 Task: Add a condition where "Priority Greater than Low" in recently solved tickets.
Action: Mouse moved to (168, 384)
Screenshot: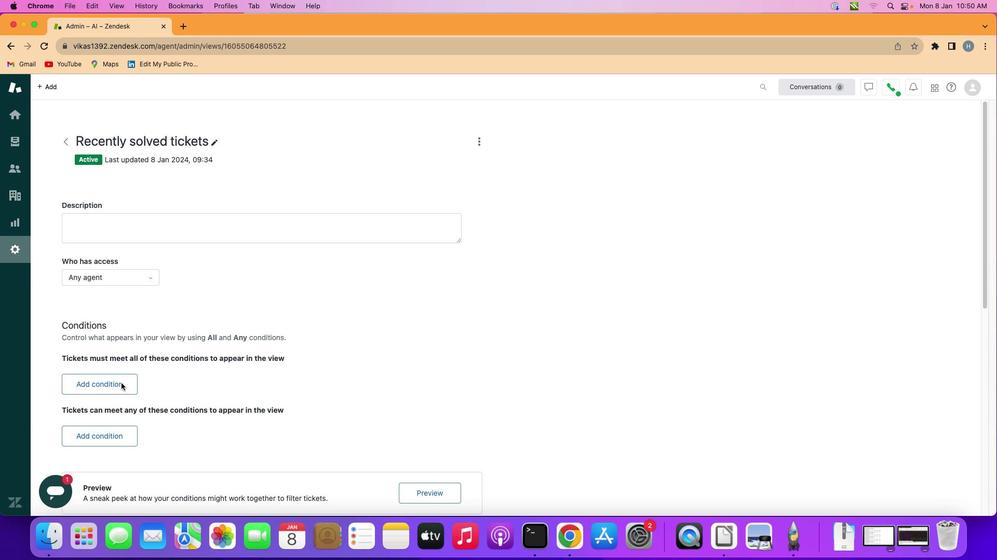 
Action: Mouse pressed left at (168, 384)
Screenshot: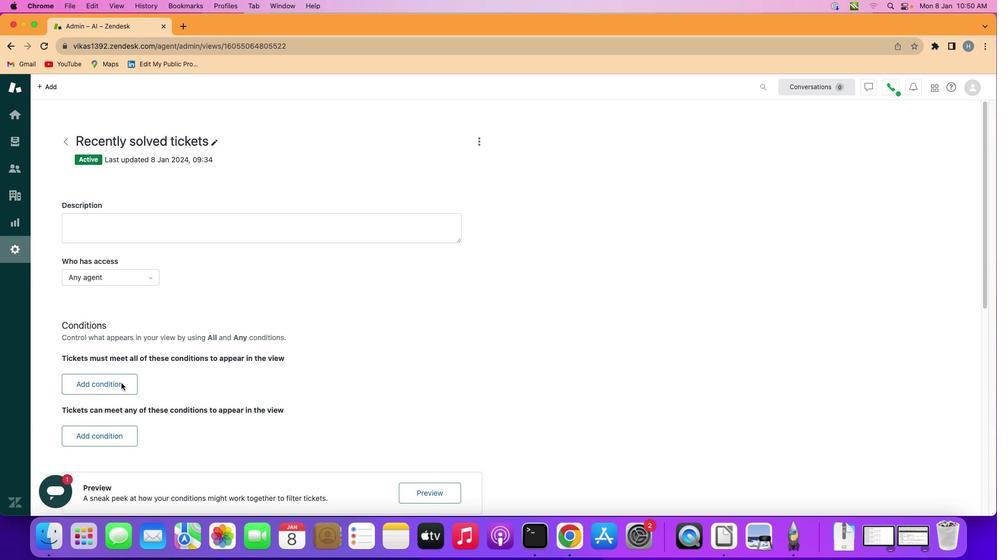 
Action: Mouse moved to (174, 384)
Screenshot: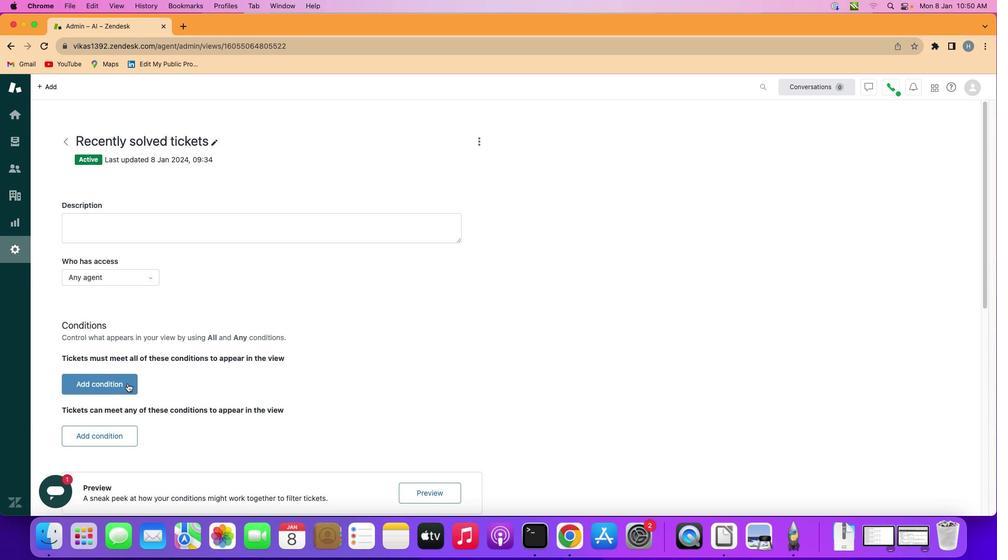 
Action: Mouse pressed left at (174, 384)
Screenshot: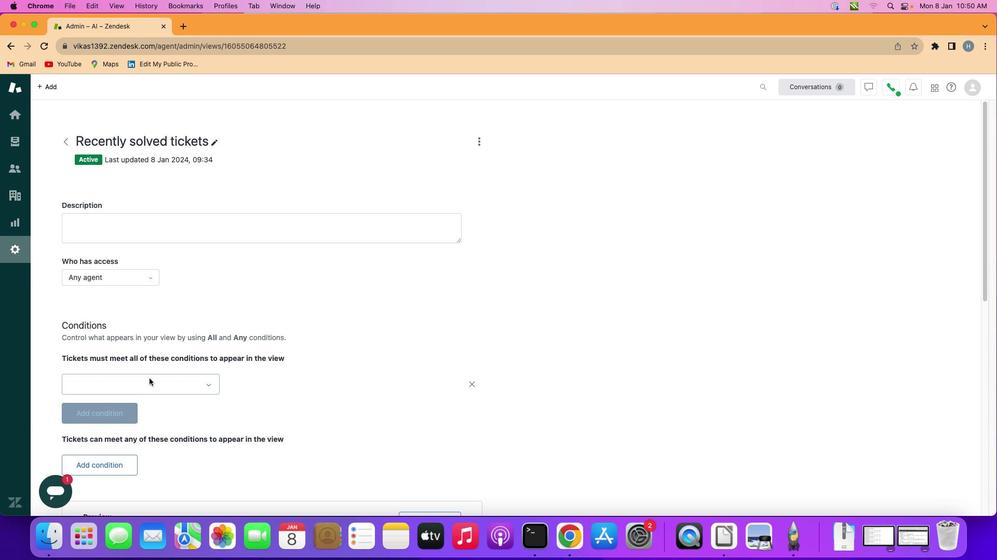 
Action: Mouse moved to (215, 384)
Screenshot: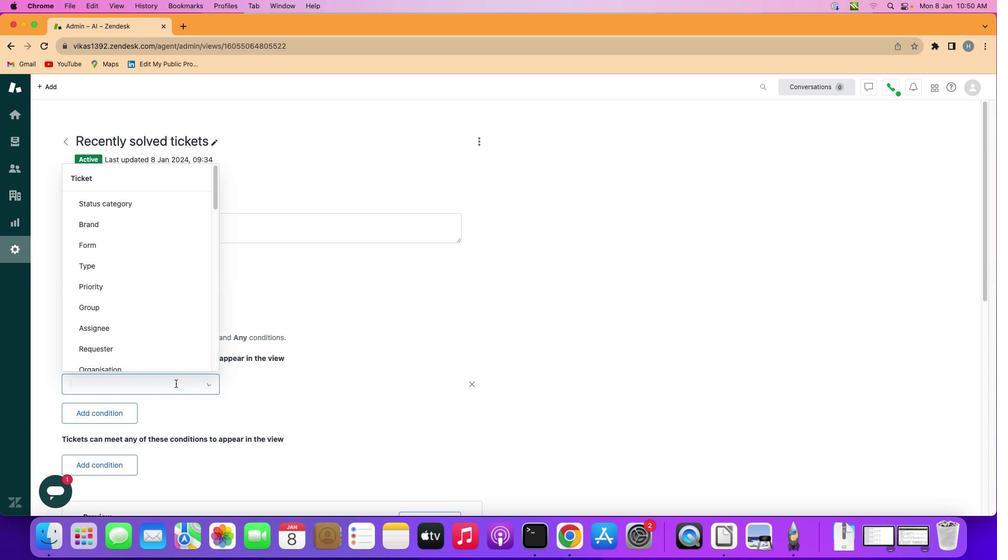 
Action: Mouse pressed left at (215, 384)
Screenshot: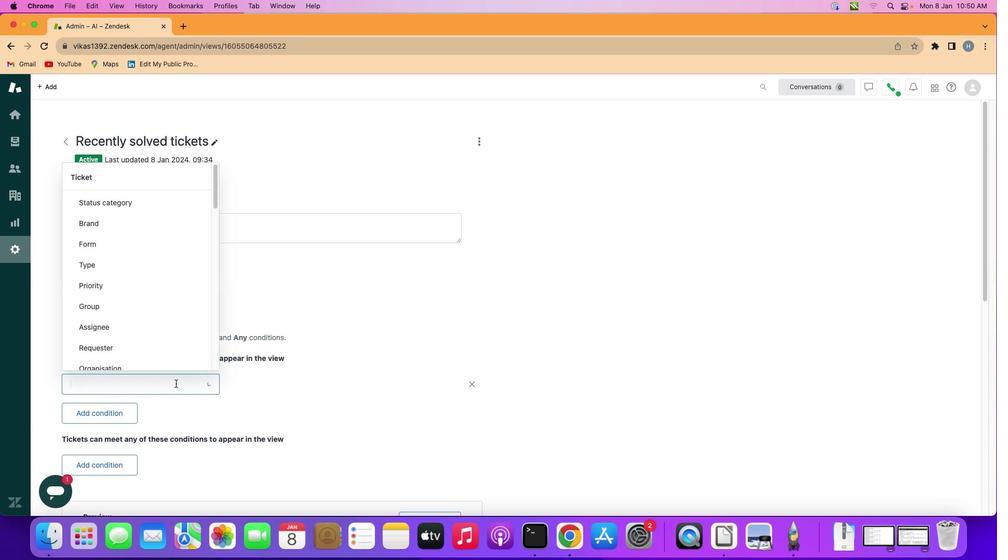 
Action: Mouse moved to (224, 372)
Screenshot: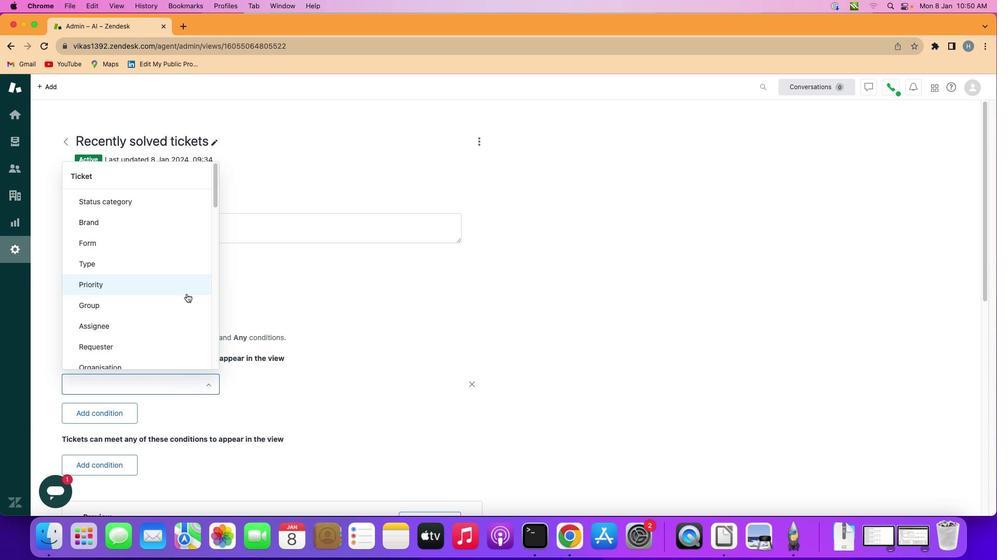 
Action: Mouse pressed left at (224, 372)
Screenshot: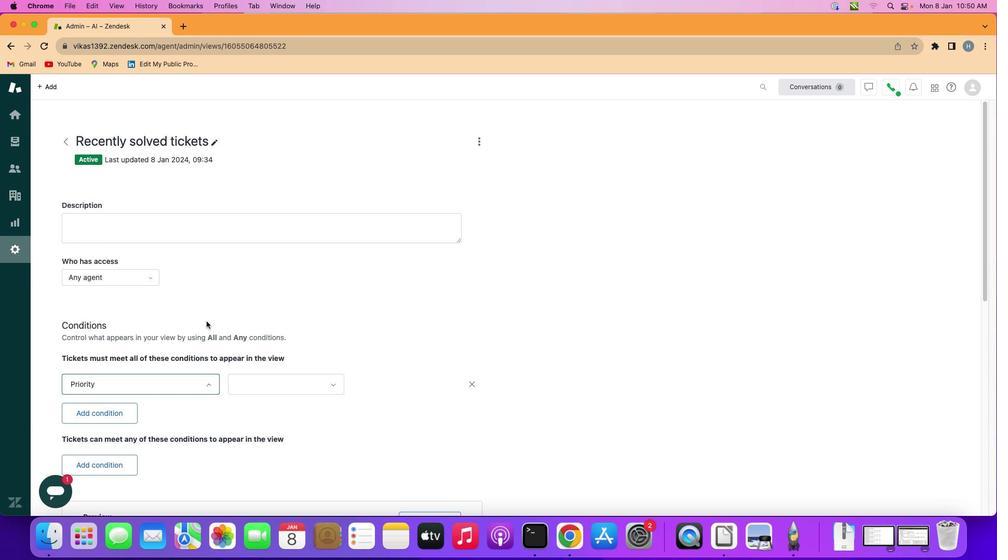 
Action: Mouse moved to (302, 384)
Screenshot: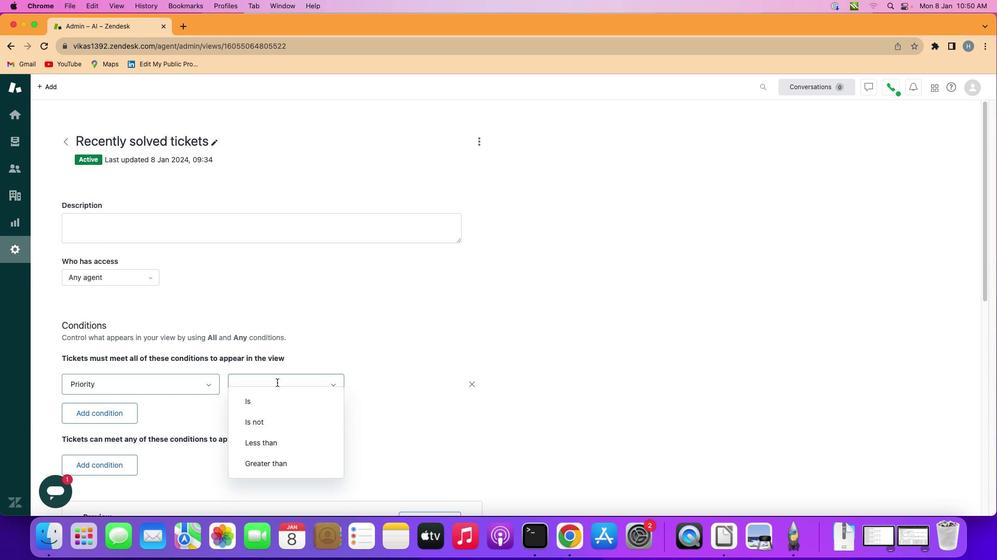 
Action: Mouse pressed left at (302, 384)
Screenshot: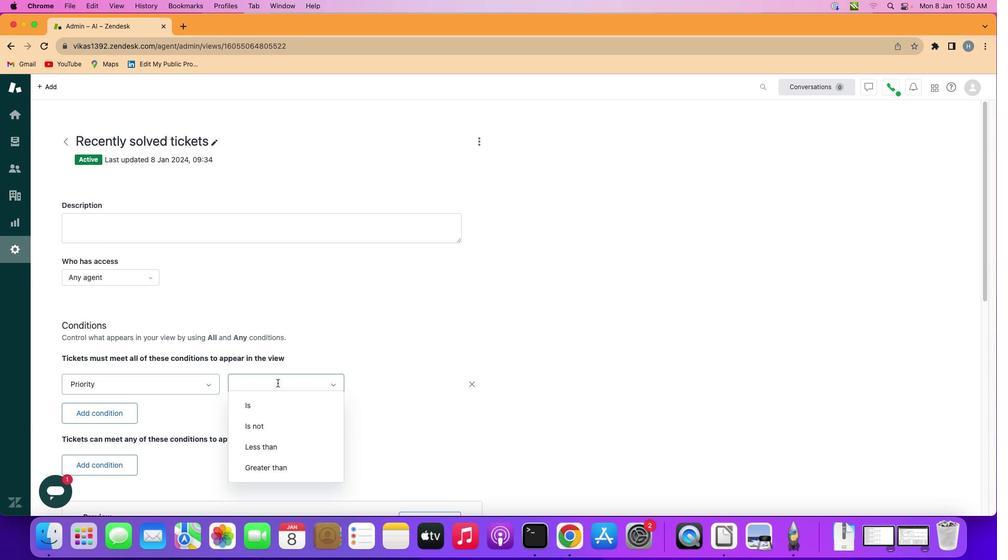 
Action: Mouse moved to (313, 396)
Screenshot: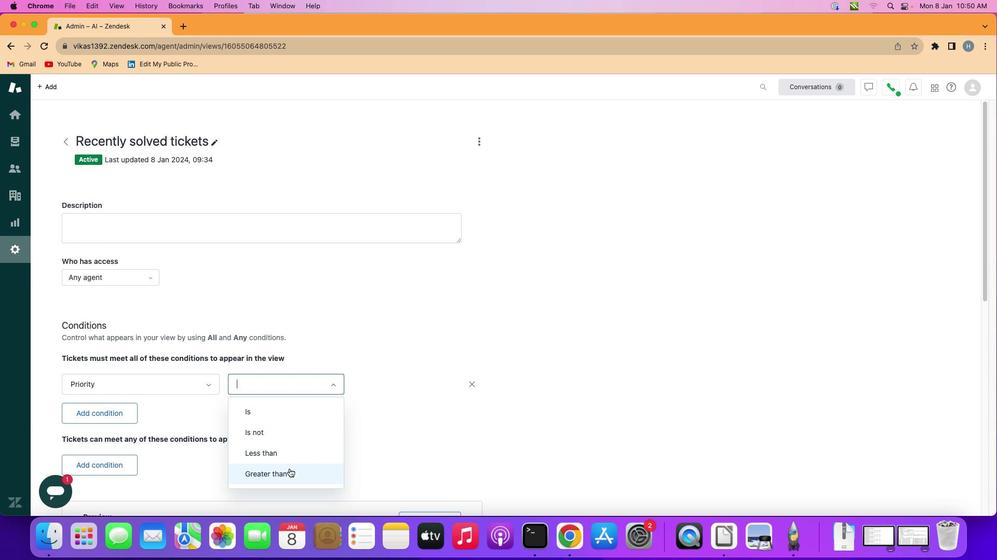 
Action: Mouse pressed left at (313, 396)
Screenshot: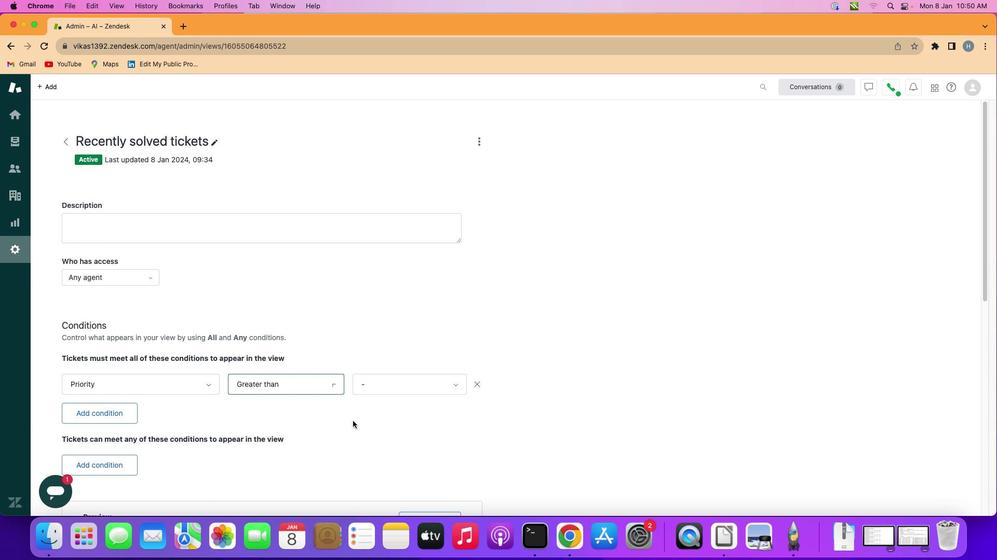
Action: Mouse moved to (424, 385)
Screenshot: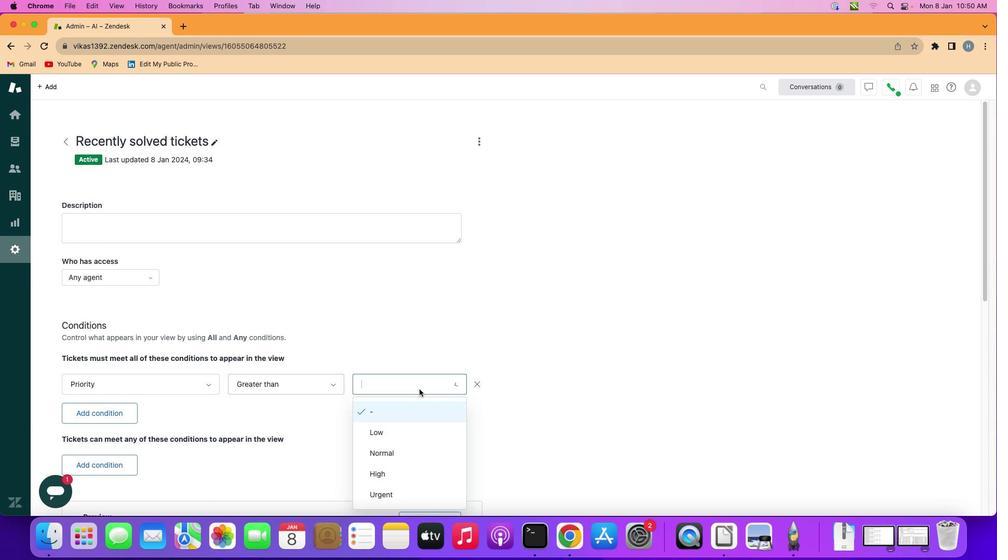 
Action: Mouse pressed left at (424, 385)
Screenshot: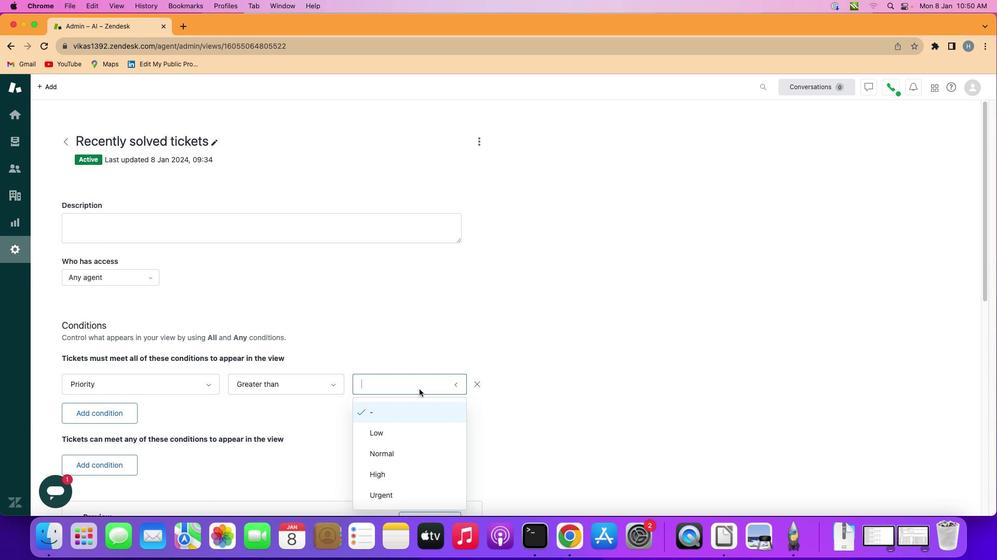 
Action: Mouse moved to (419, 390)
Screenshot: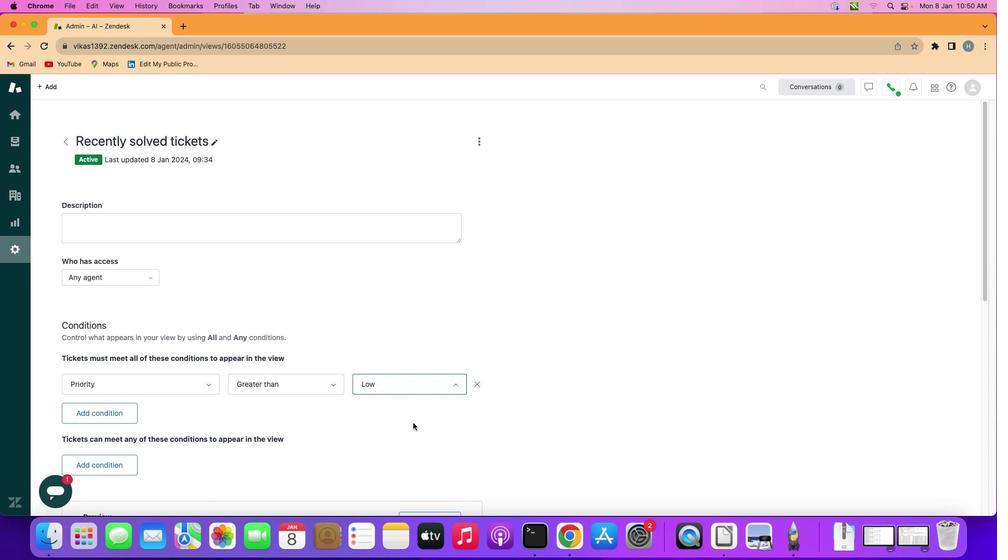 
Action: Mouse pressed left at (419, 390)
Screenshot: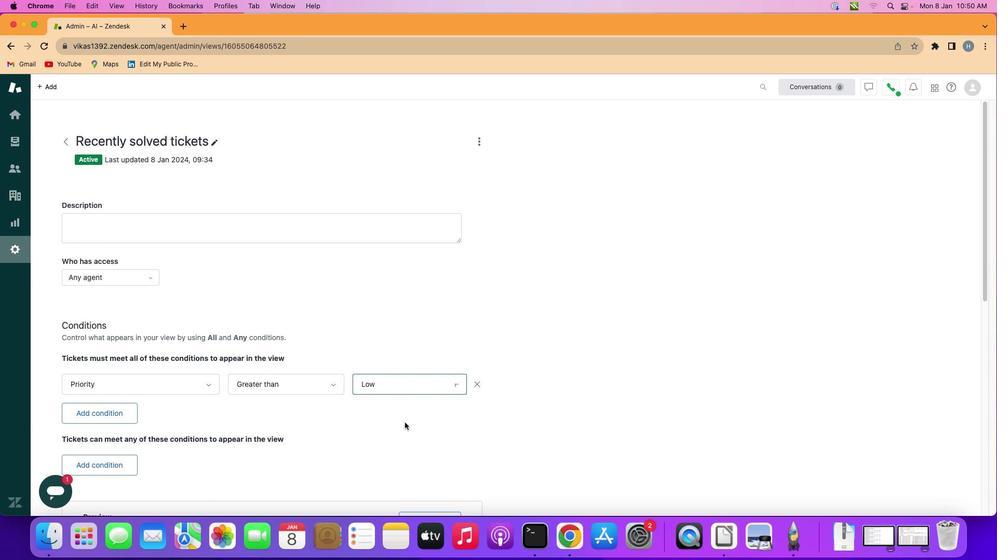
Action: Mouse moved to (373, 390)
Screenshot: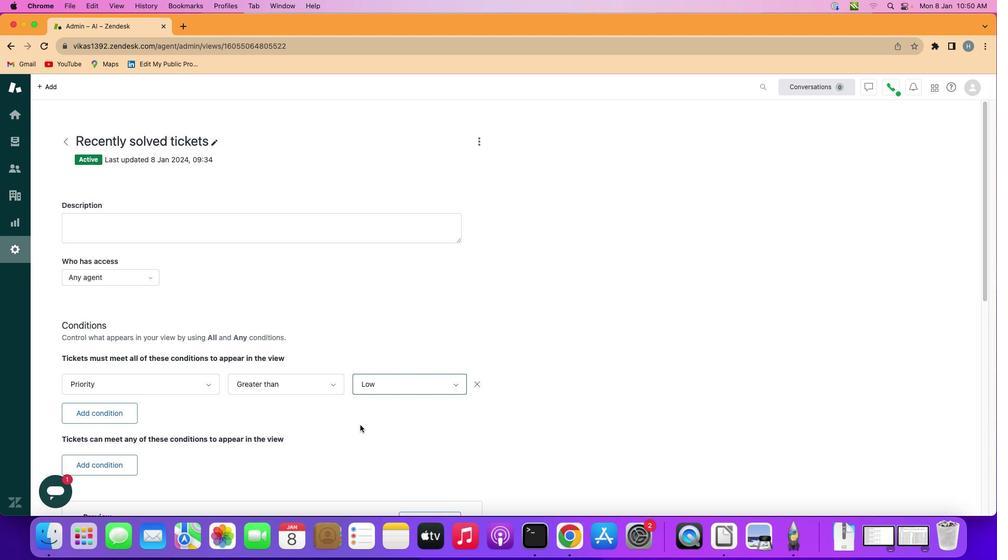 
